 Task: Add Garden Of Life Raw Organic Perfect Food Green Superfood to the cart.
Action: Mouse moved to (245, 131)
Screenshot: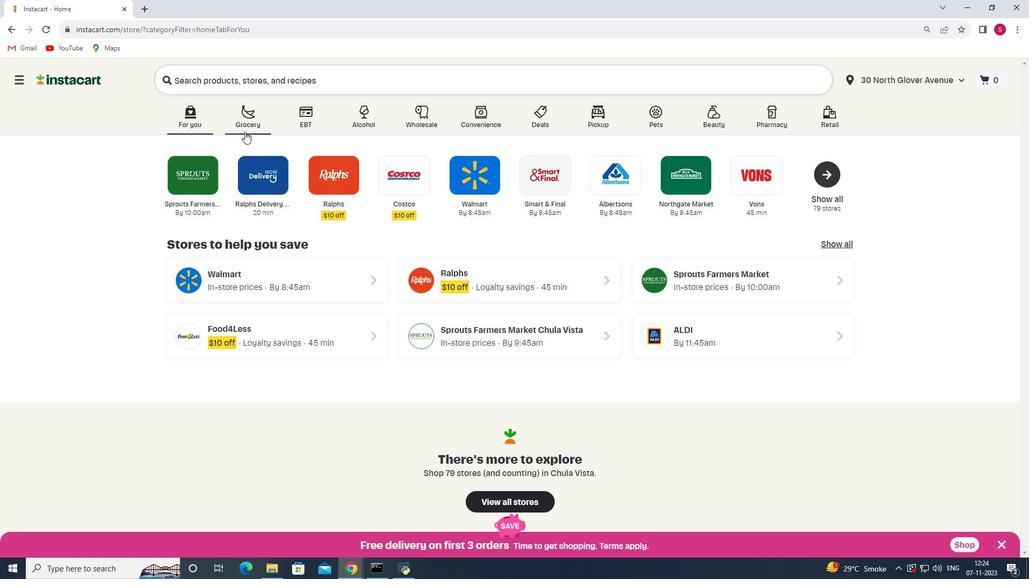 
Action: Mouse pressed left at (245, 131)
Screenshot: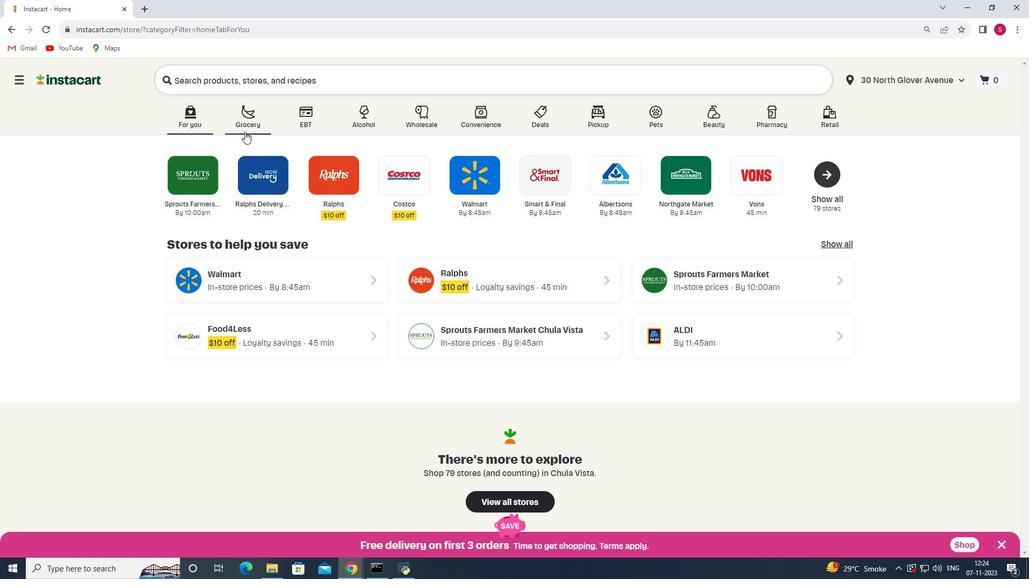 
Action: Mouse moved to (260, 325)
Screenshot: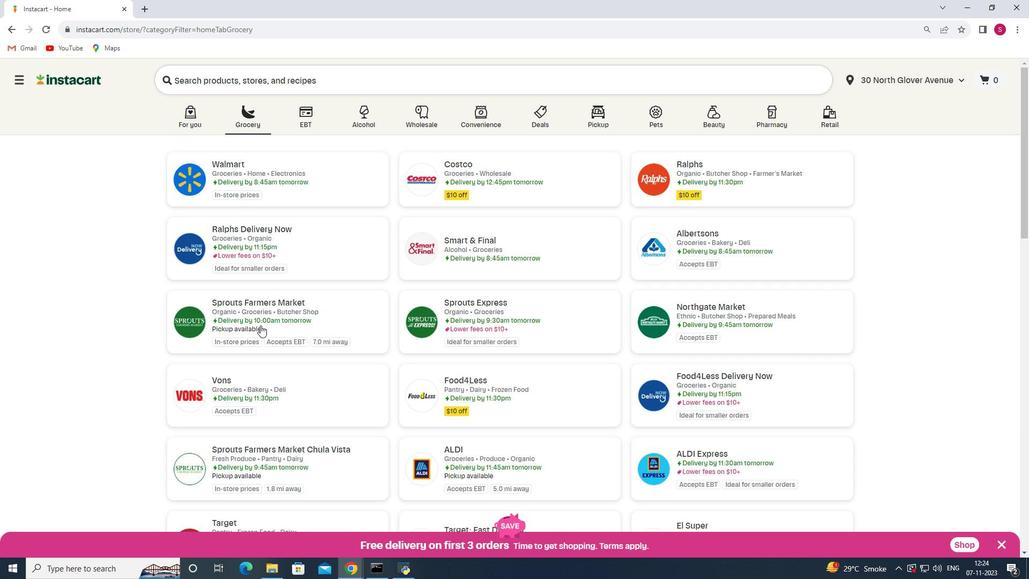 
Action: Mouse pressed left at (260, 325)
Screenshot: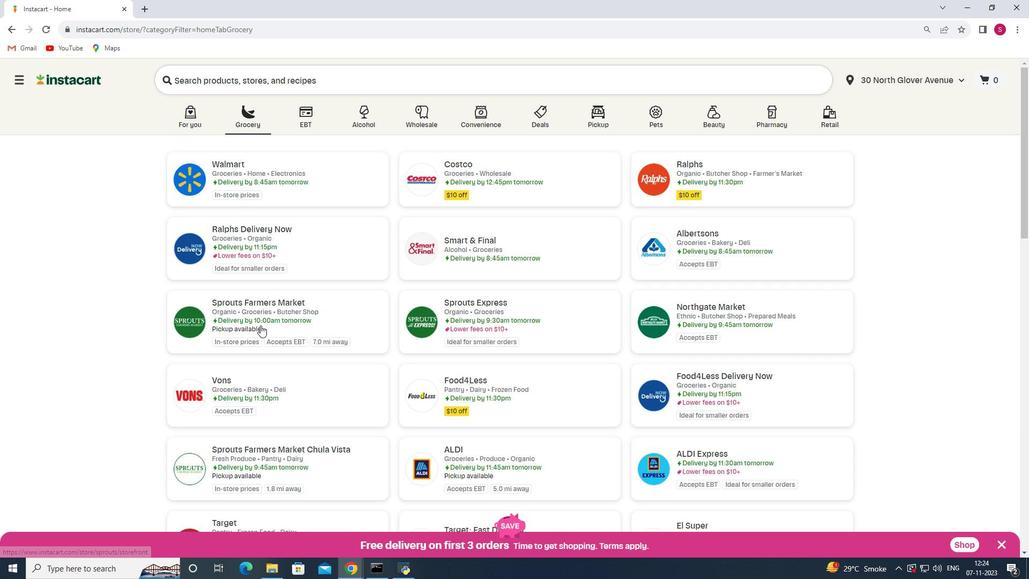 
Action: Mouse moved to (43, 321)
Screenshot: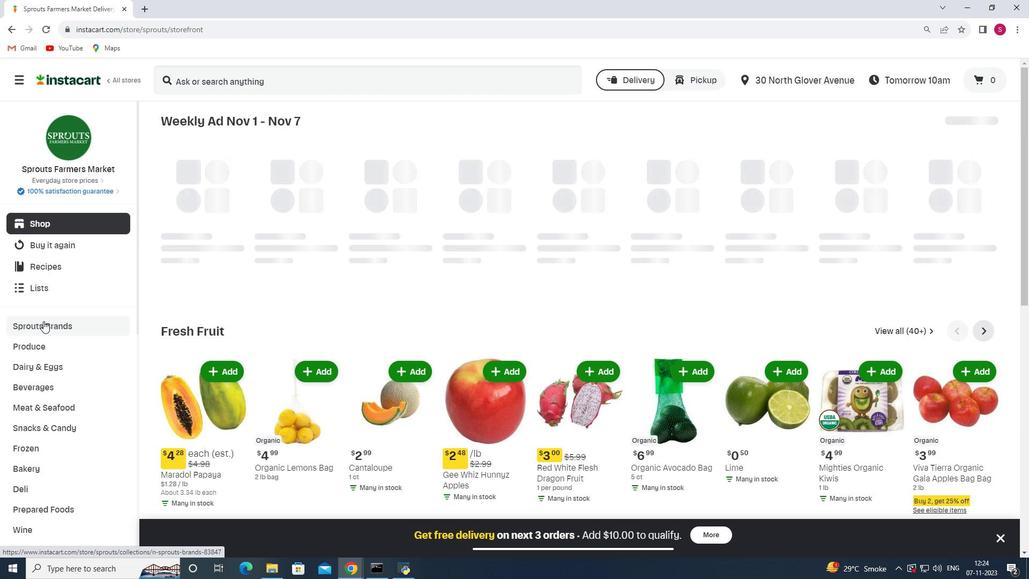
Action: Mouse scrolled (43, 320) with delta (0, 0)
Screenshot: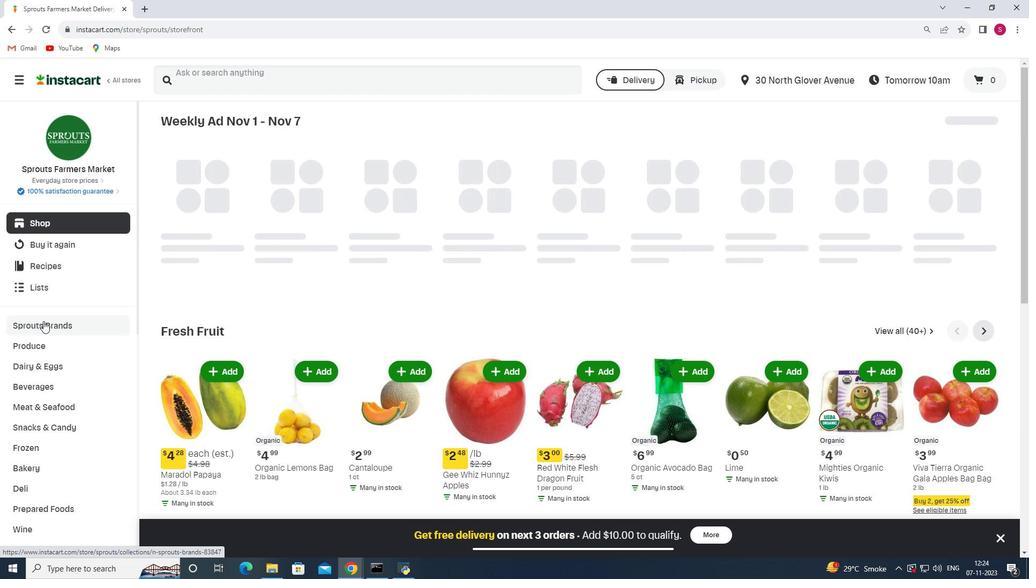 
Action: Mouse scrolled (43, 320) with delta (0, 0)
Screenshot: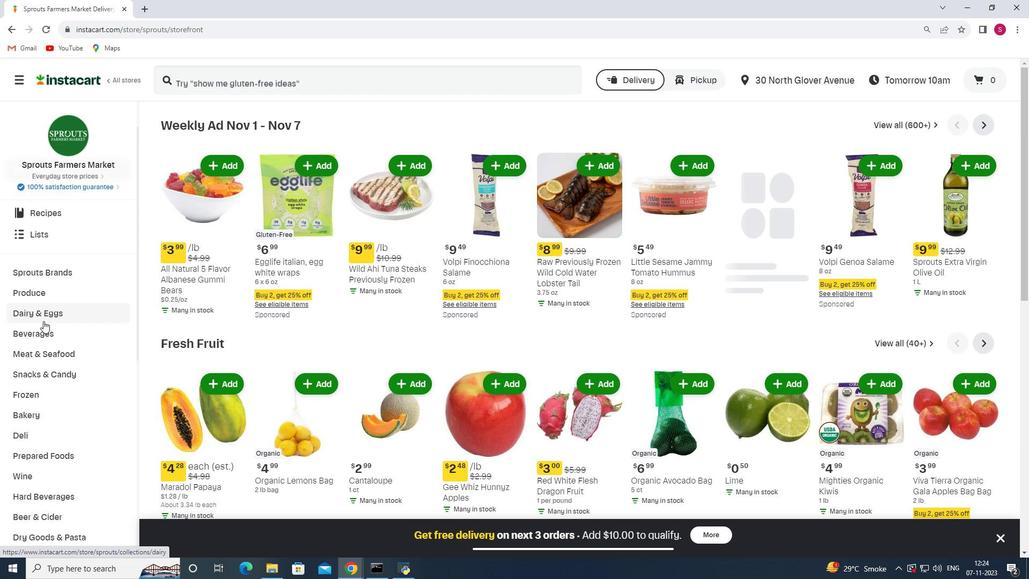 
Action: Mouse scrolled (43, 320) with delta (0, 0)
Screenshot: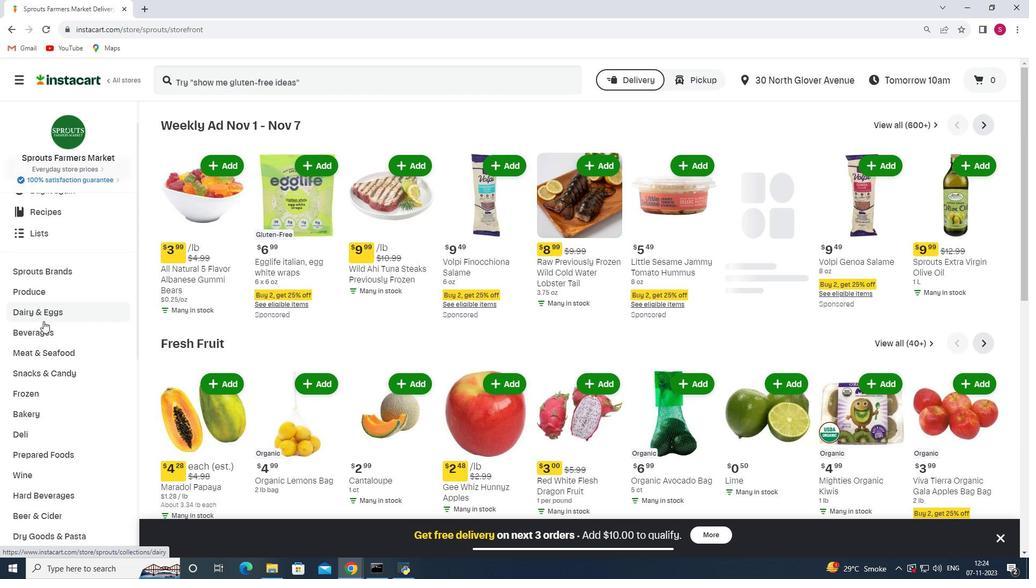 
Action: Mouse scrolled (43, 320) with delta (0, 0)
Screenshot: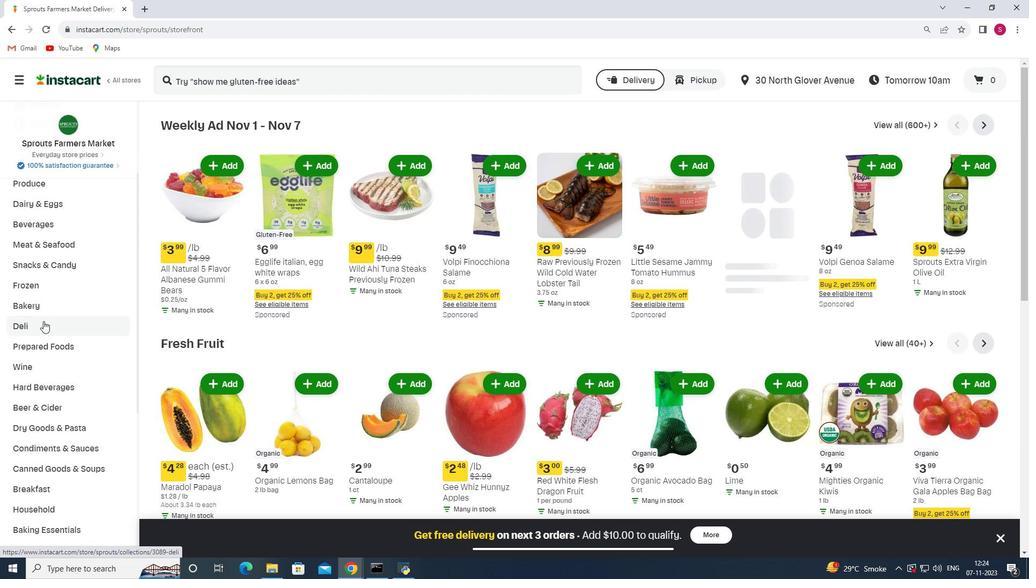 
Action: Mouse scrolled (43, 320) with delta (0, 0)
Screenshot: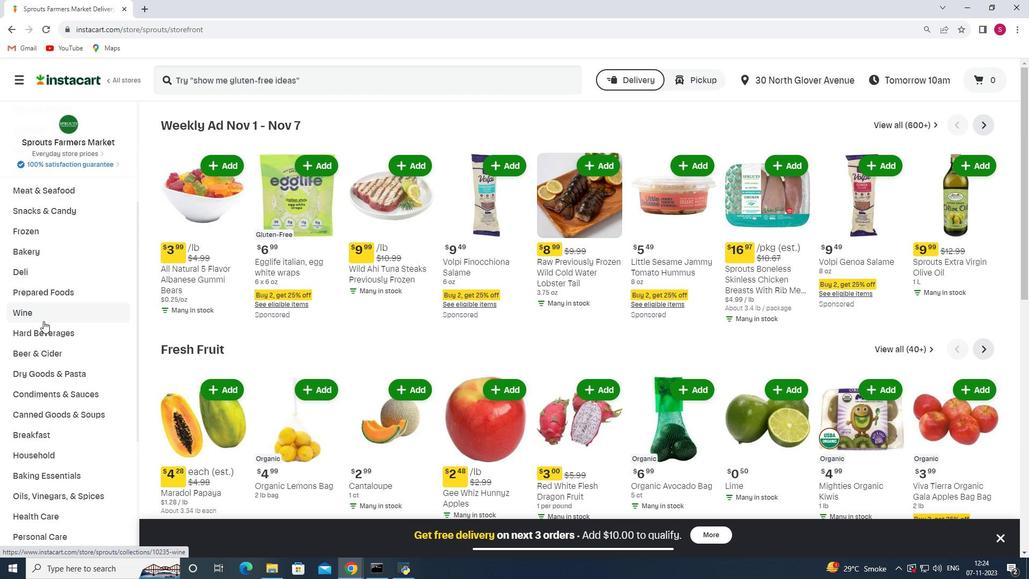 
Action: Mouse scrolled (43, 320) with delta (0, 0)
Screenshot: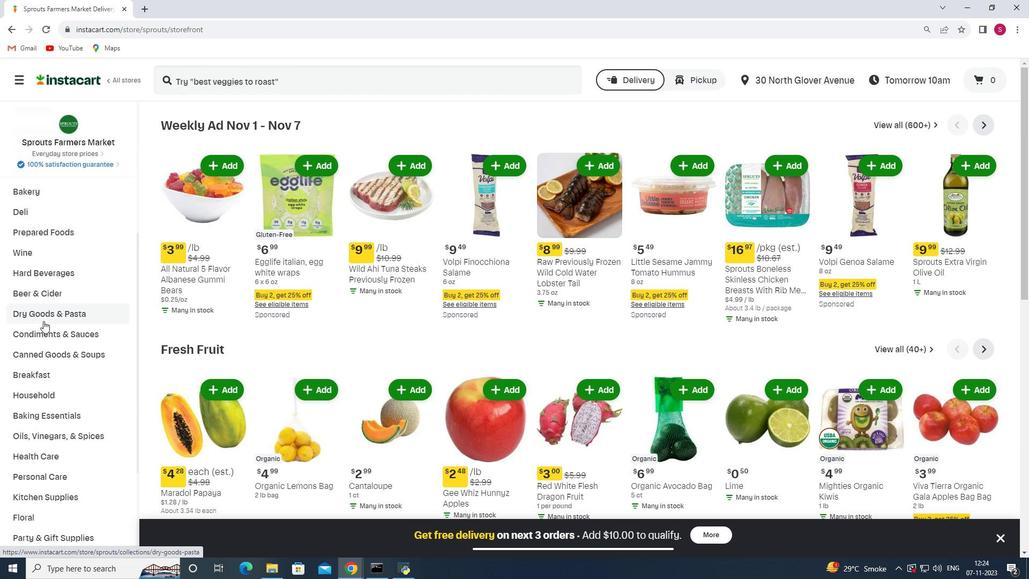 
Action: Mouse scrolled (43, 320) with delta (0, 0)
Screenshot: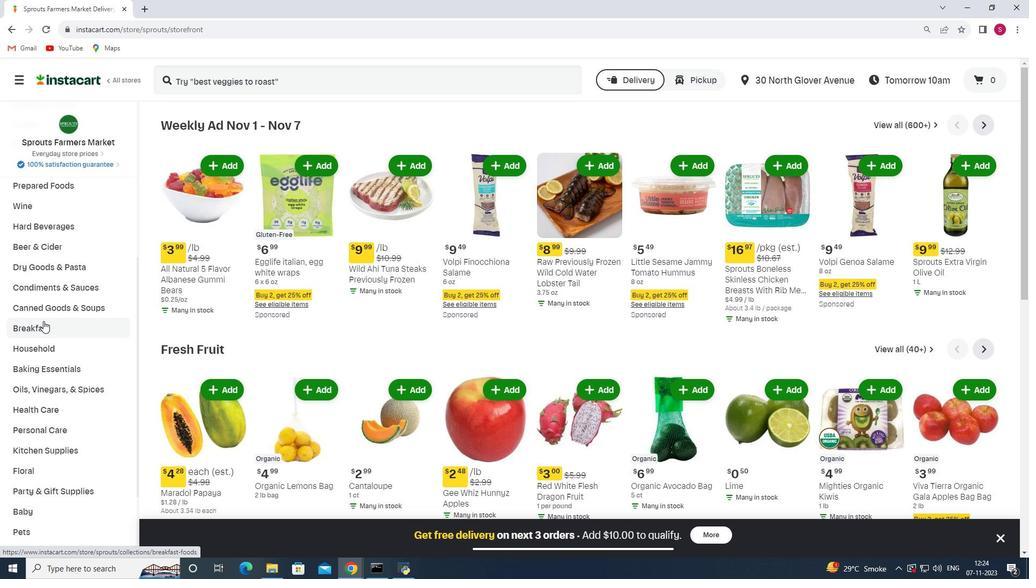 
Action: Mouse moved to (45, 350)
Screenshot: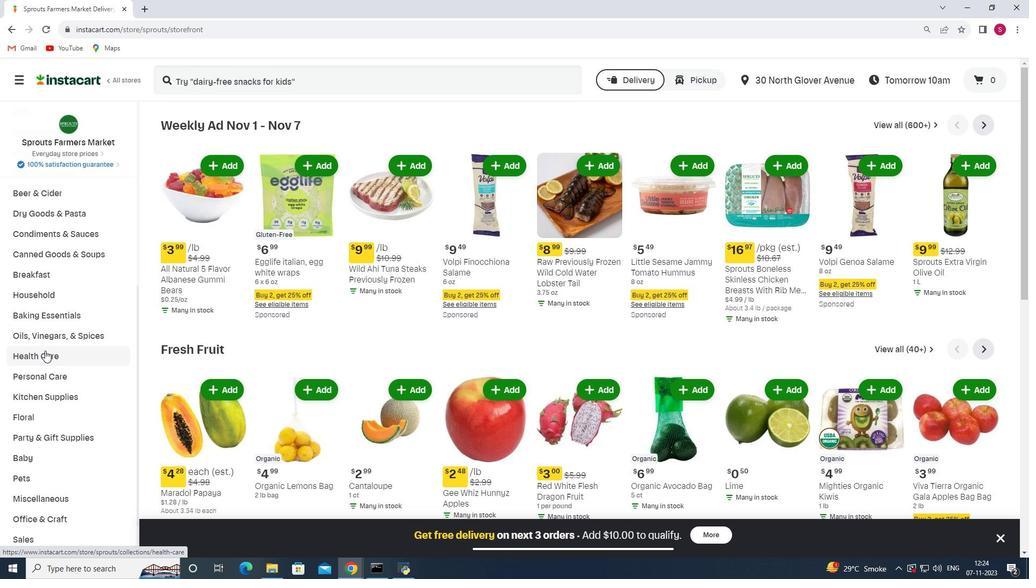 
Action: Mouse pressed left at (45, 350)
Screenshot: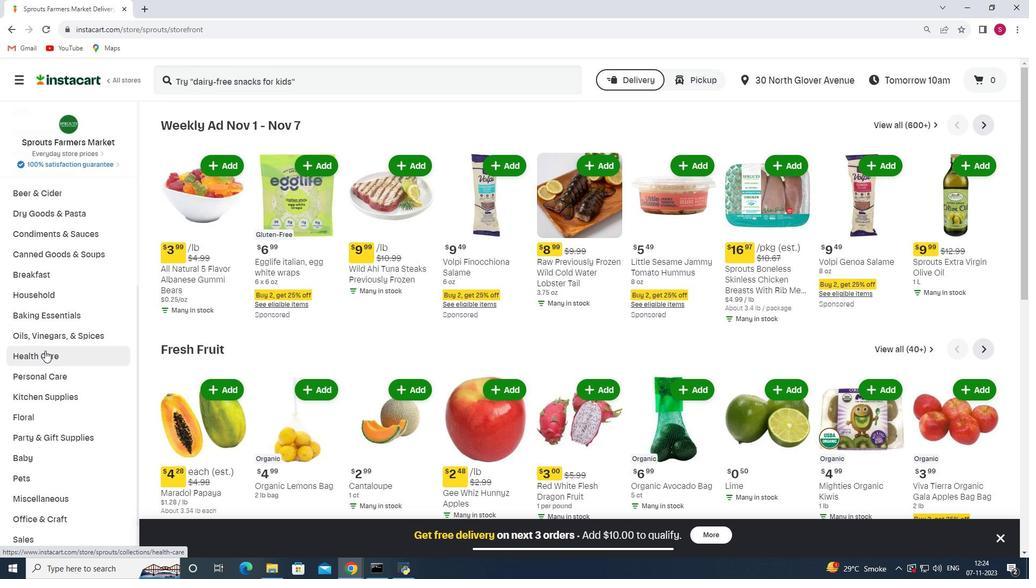
Action: Mouse moved to (363, 154)
Screenshot: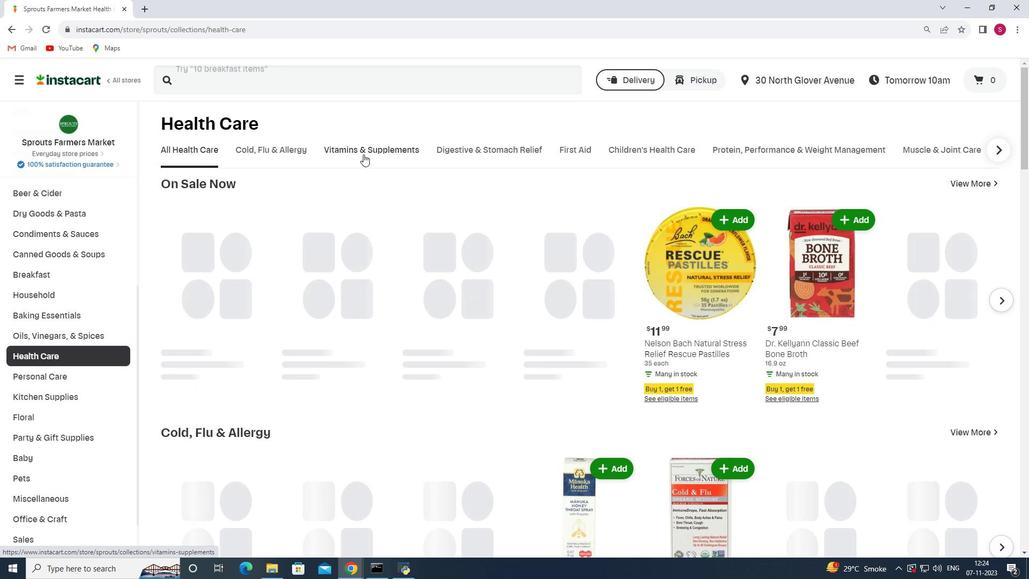 
Action: Mouse pressed left at (363, 154)
Screenshot: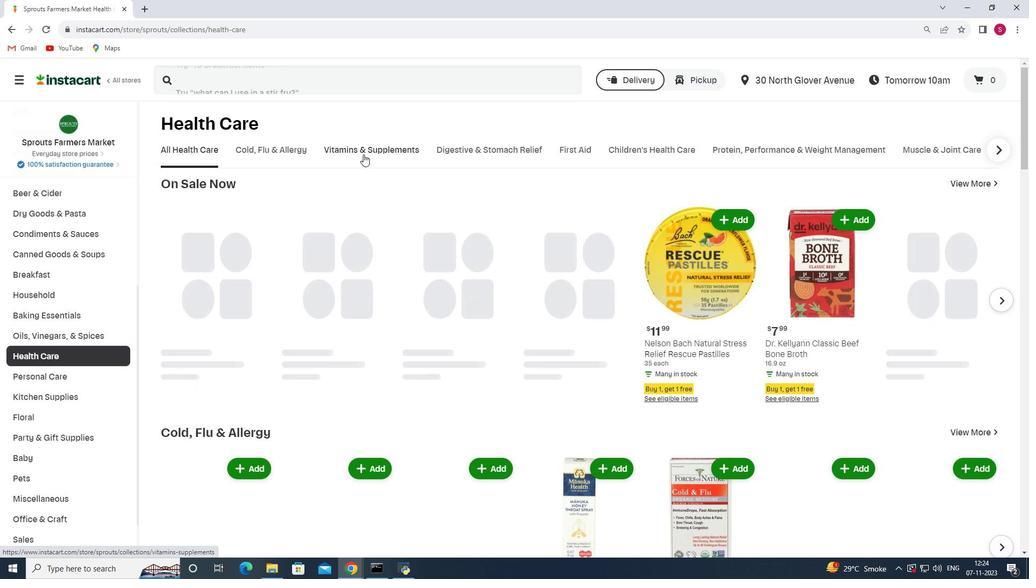 
Action: Mouse moved to (423, 201)
Screenshot: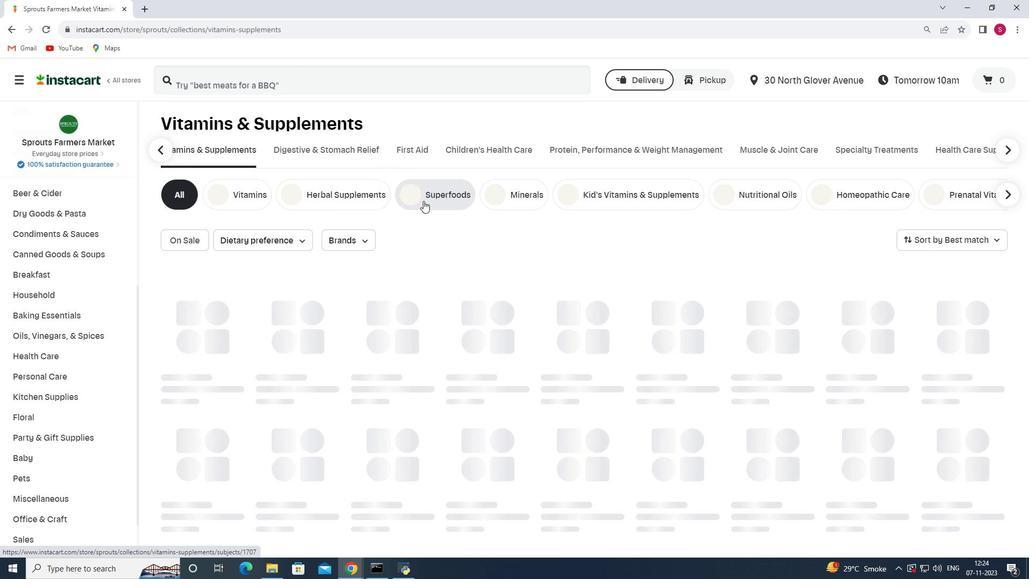 
Action: Mouse pressed left at (423, 201)
Screenshot: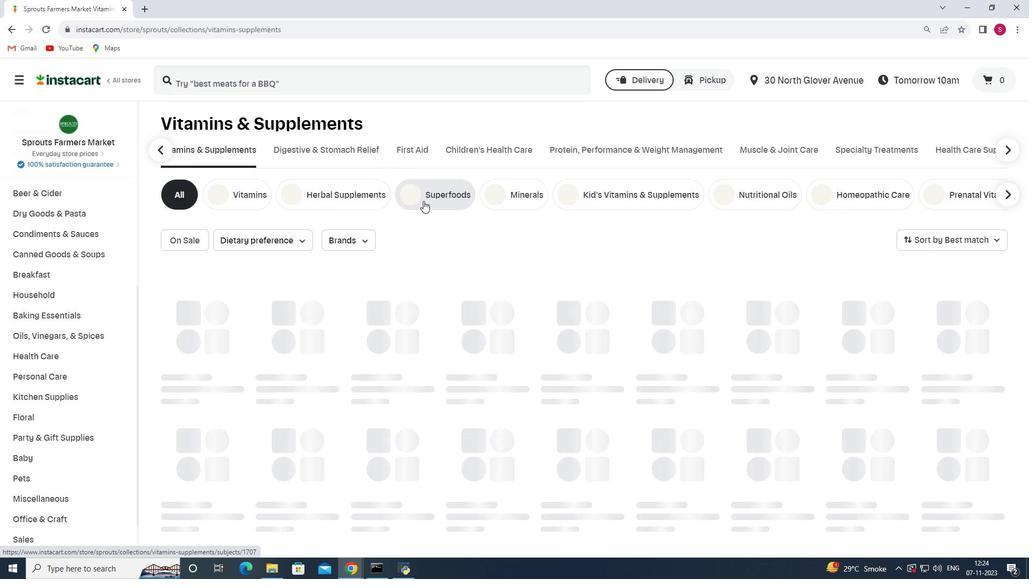 
Action: Mouse moved to (278, 74)
Screenshot: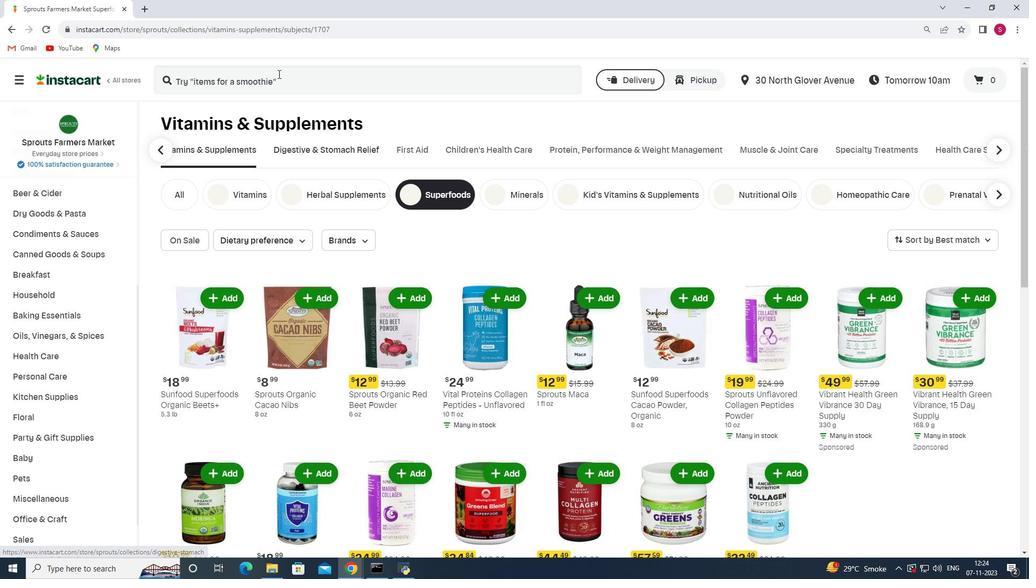 
Action: Mouse pressed left at (278, 74)
Screenshot: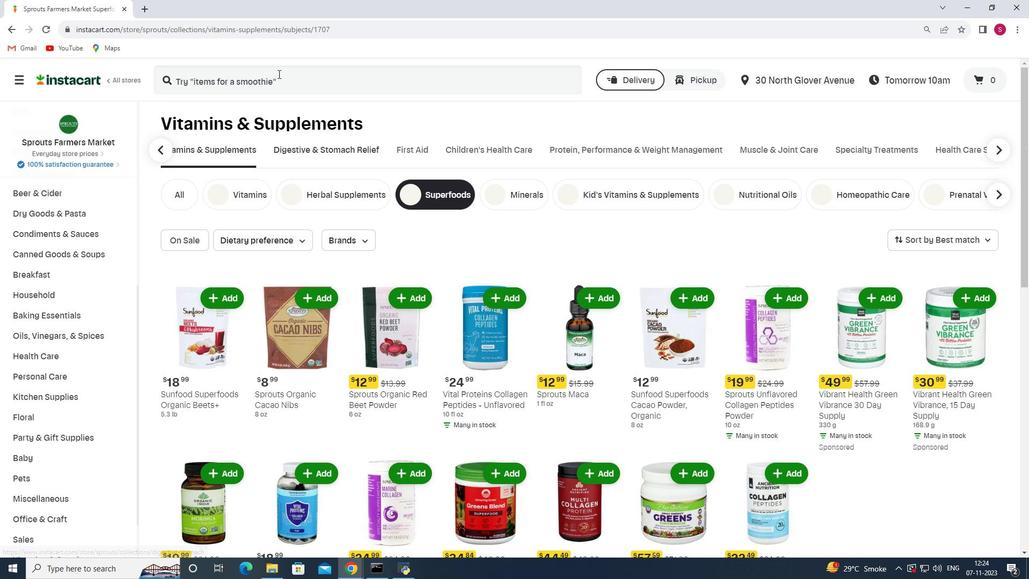 
Action: Key pressed <Key.shift>Garden<Key.space><Key.shift>of<Key.space><Key.shift>life<Key.space><Key.shift>Raw<Key.space><Key.shift>organic<Key.space><Key.shift>perfect<Key.space><Key.shift>Food<Key.space><Key.shift>Green<Key.space><Key.shift>Superfood<Key.enter>
Screenshot: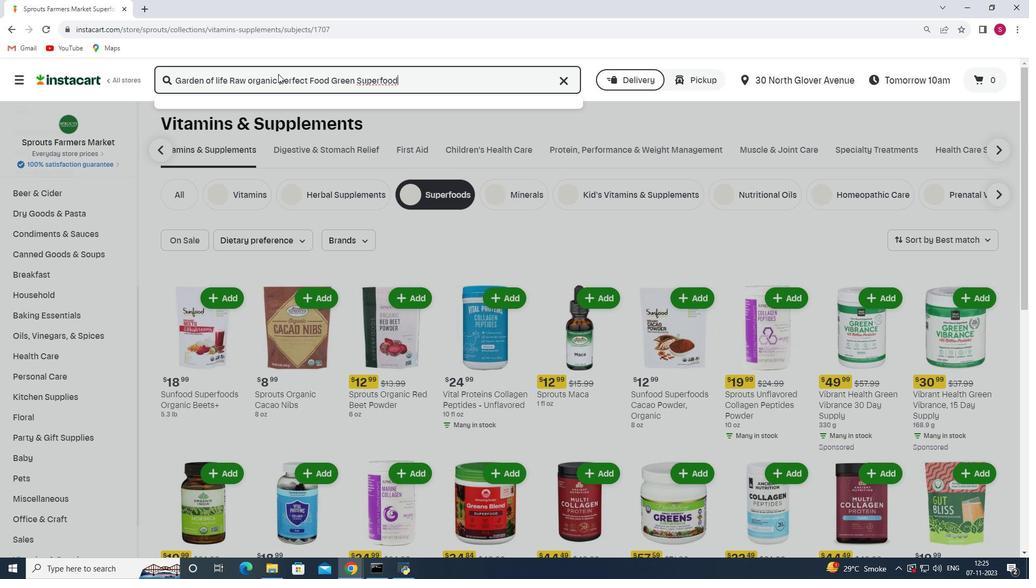
Action: Mouse moved to (455, 171)
Screenshot: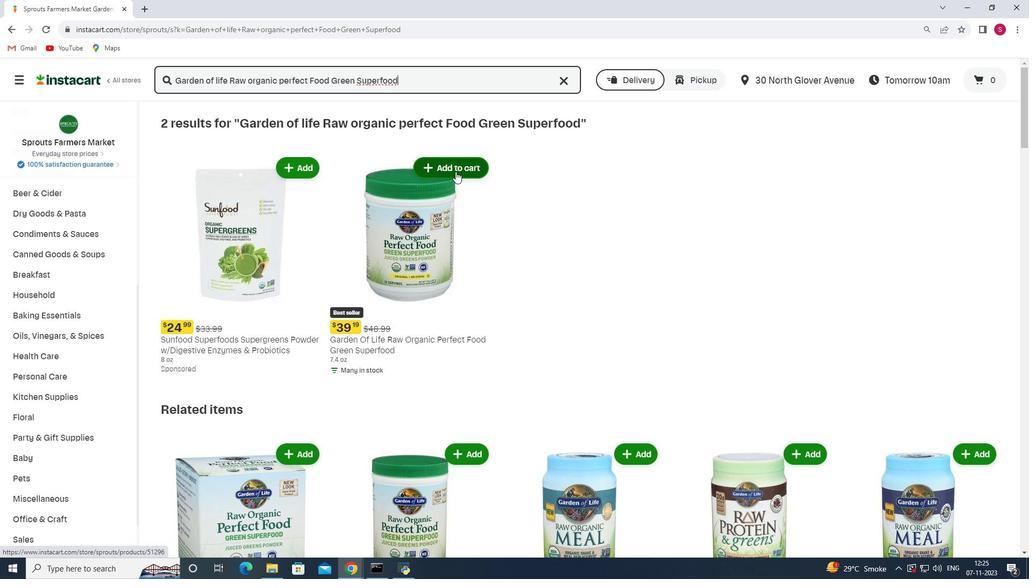 
Action: Mouse pressed left at (455, 171)
Screenshot: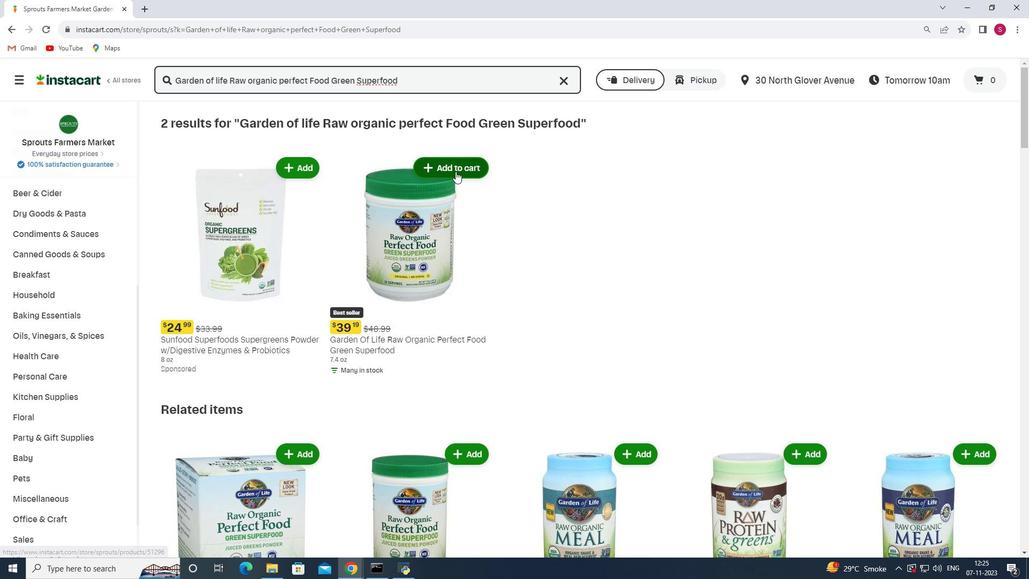 
Action: Mouse moved to (471, 227)
Screenshot: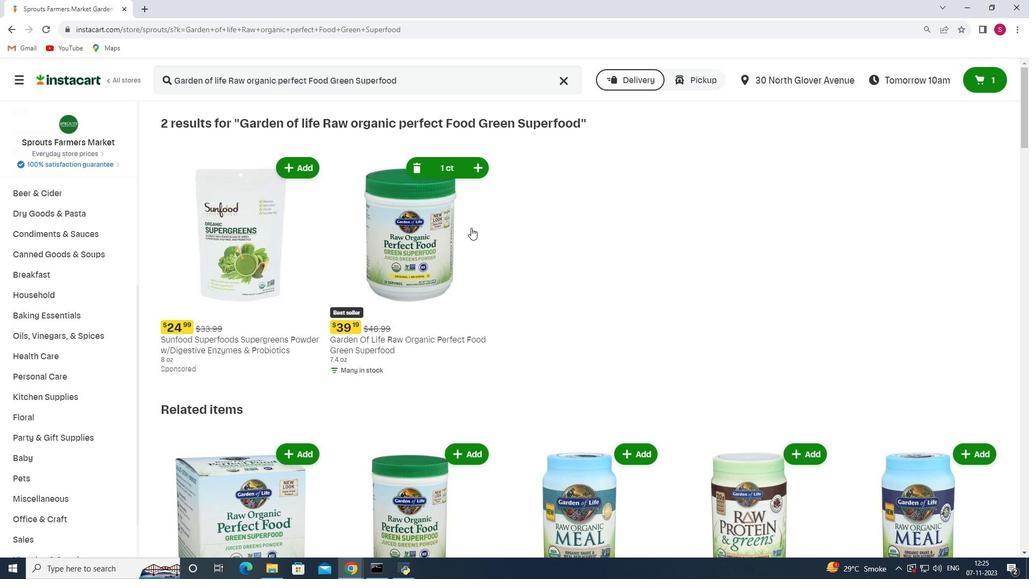 
